 Task: Add Derma-E All Sport Performance Sheer Mineral SPF50 Sunscreen Spray to the cart.
Action: Mouse moved to (269, 136)
Screenshot: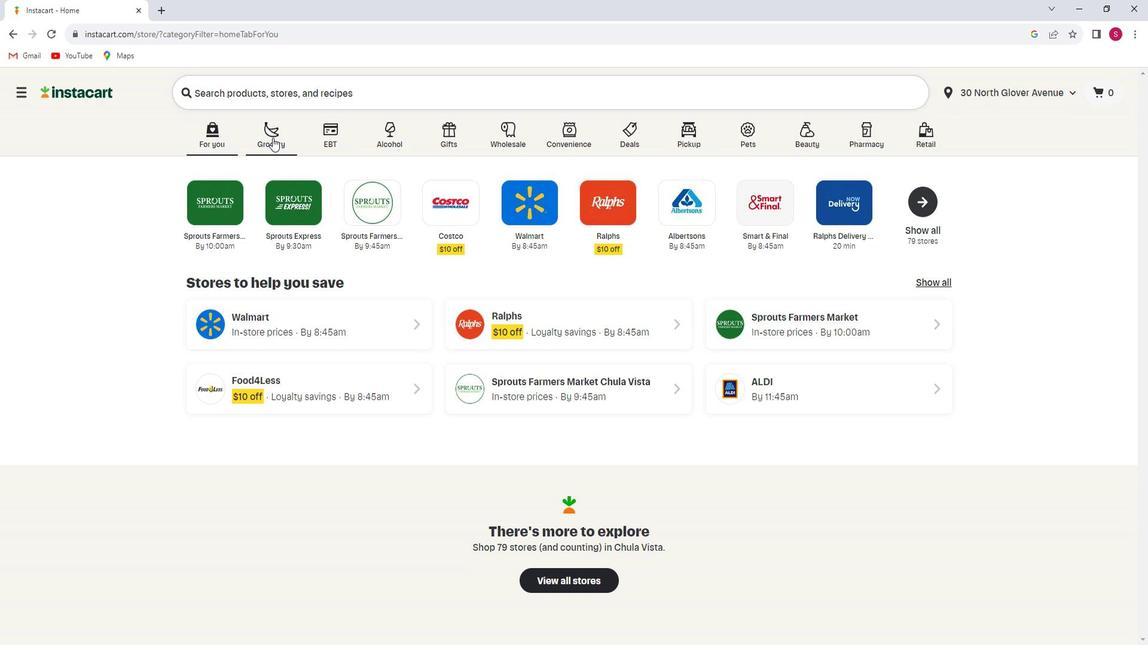 
Action: Mouse pressed left at (269, 136)
Screenshot: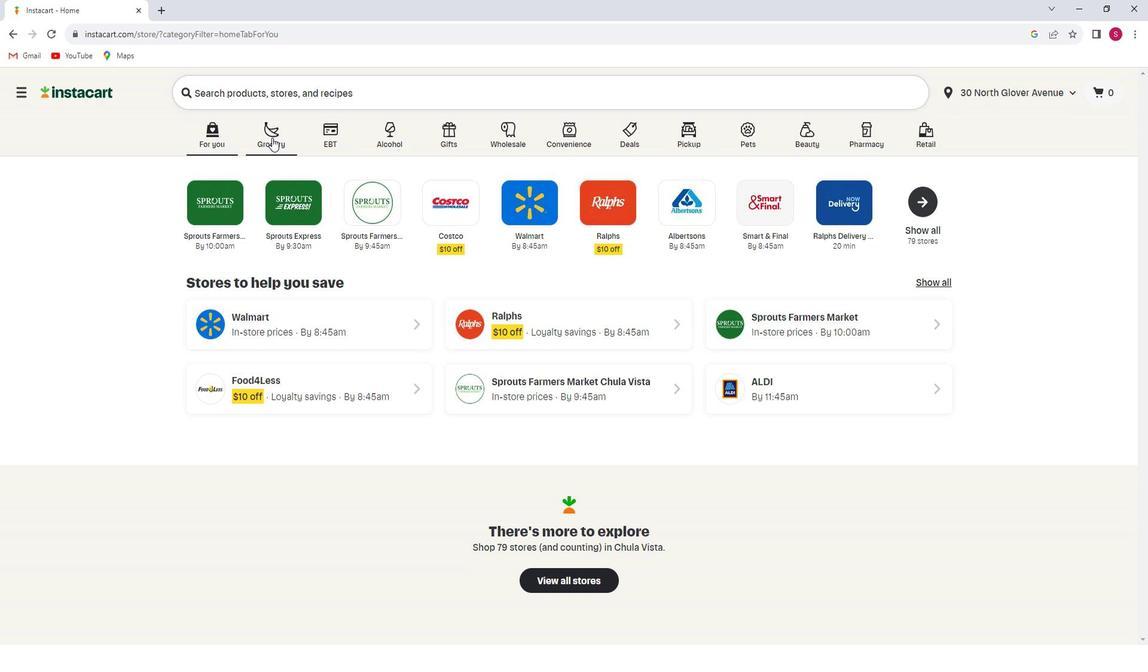 
Action: Mouse moved to (271, 371)
Screenshot: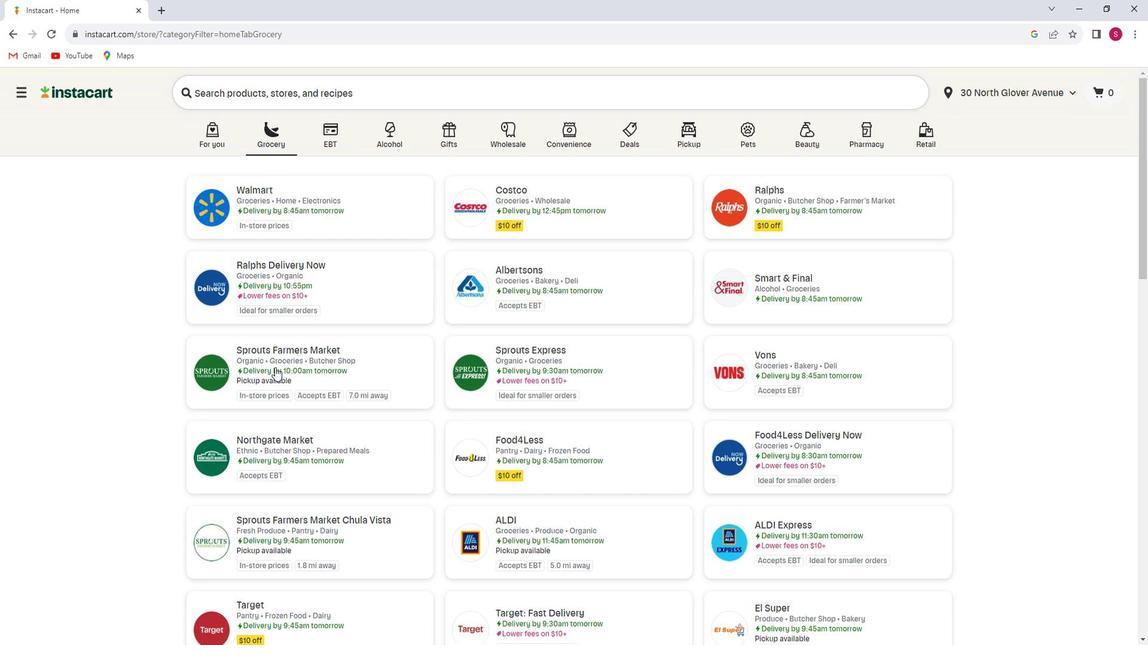 
Action: Mouse pressed left at (271, 371)
Screenshot: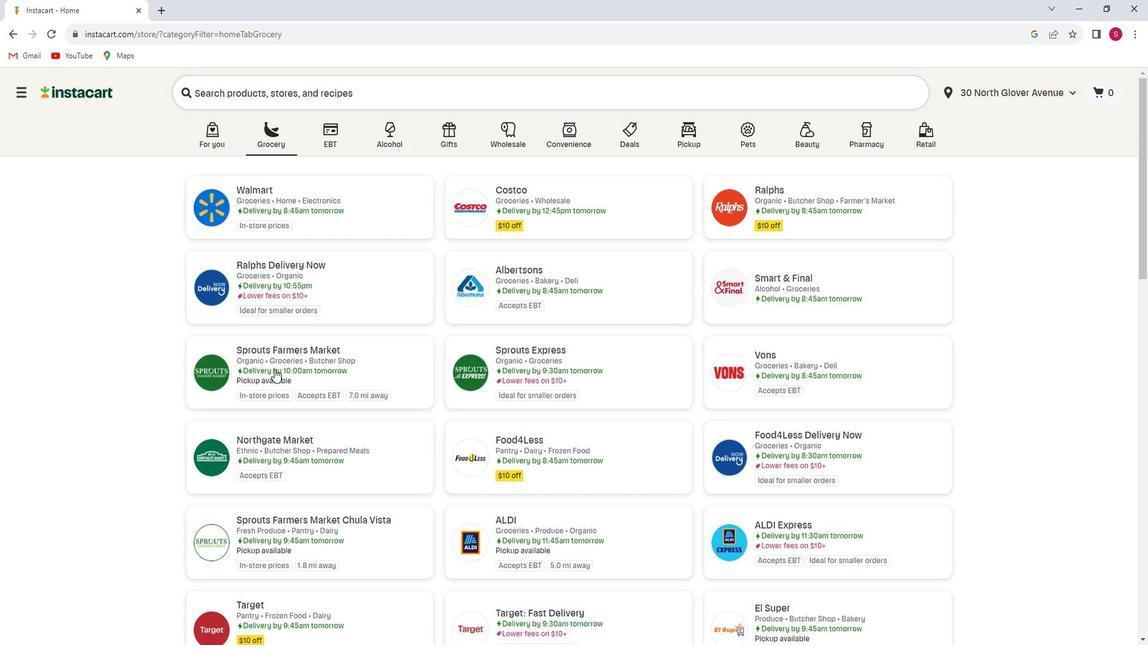 
Action: Mouse moved to (111, 382)
Screenshot: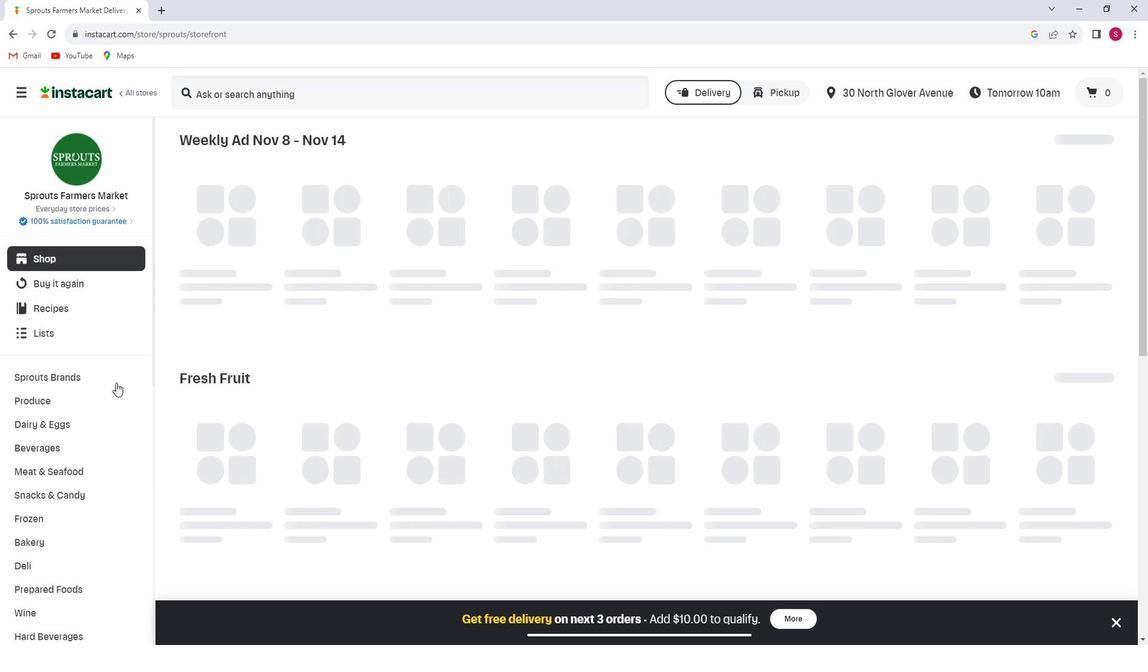 
Action: Mouse scrolled (111, 381) with delta (0, 0)
Screenshot: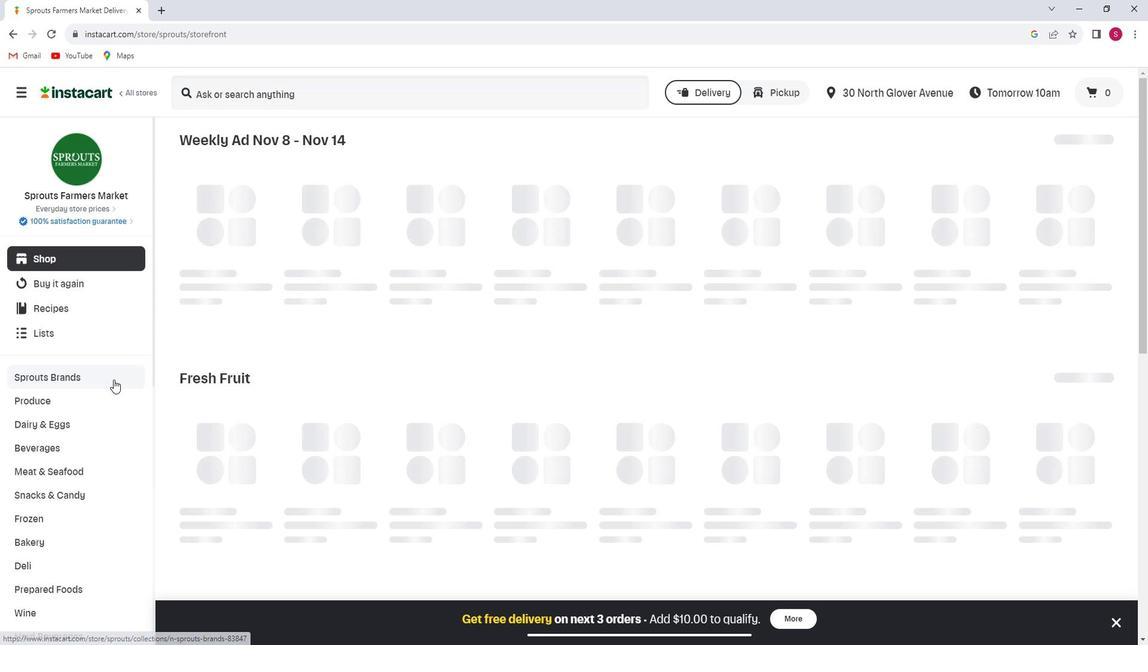 
Action: Mouse scrolled (111, 381) with delta (0, 0)
Screenshot: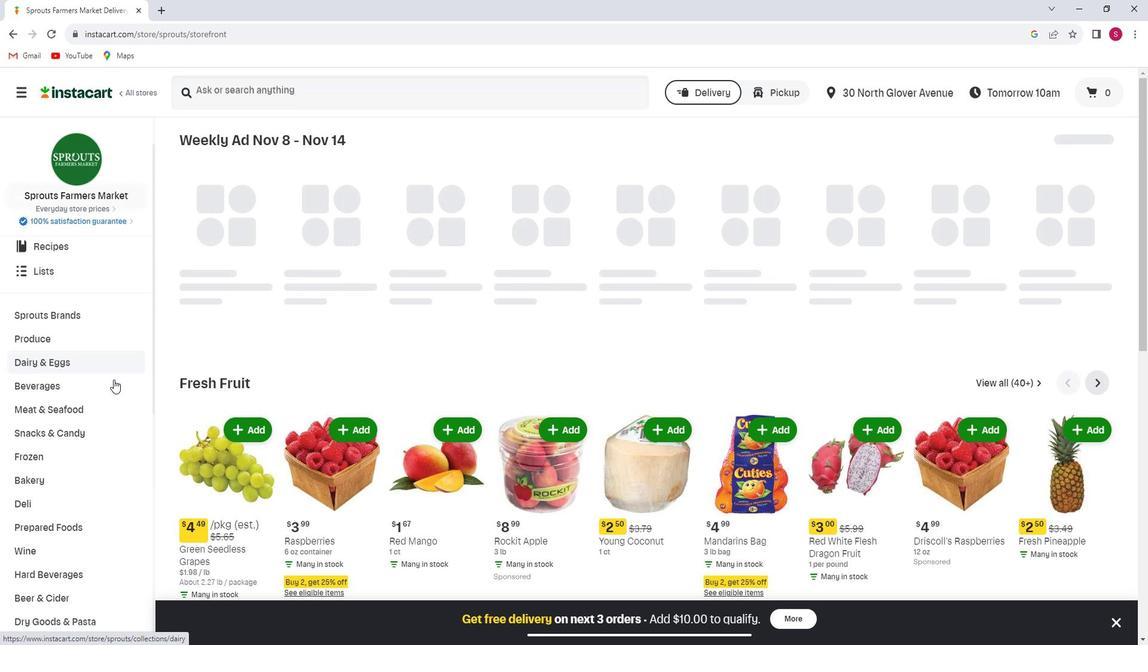 
Action: Mouse scrolled (111, 381) with delta (0, 0)
Screenshot: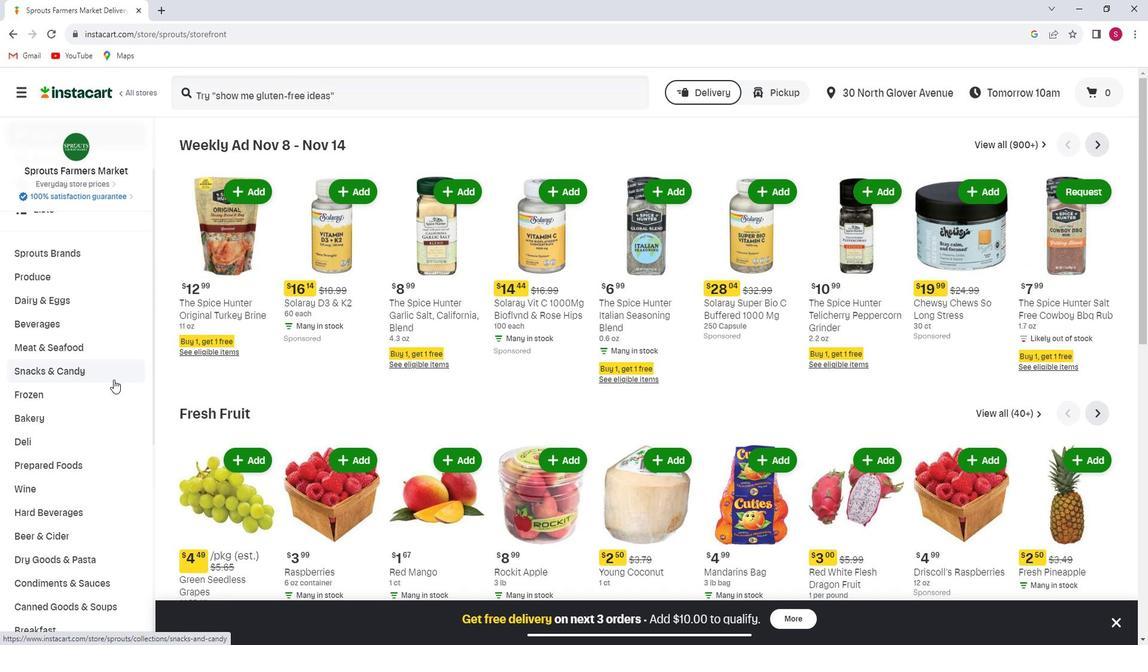 
Action: Mouse scrolled (111, 381) with delta (0, 0)
Screenshot: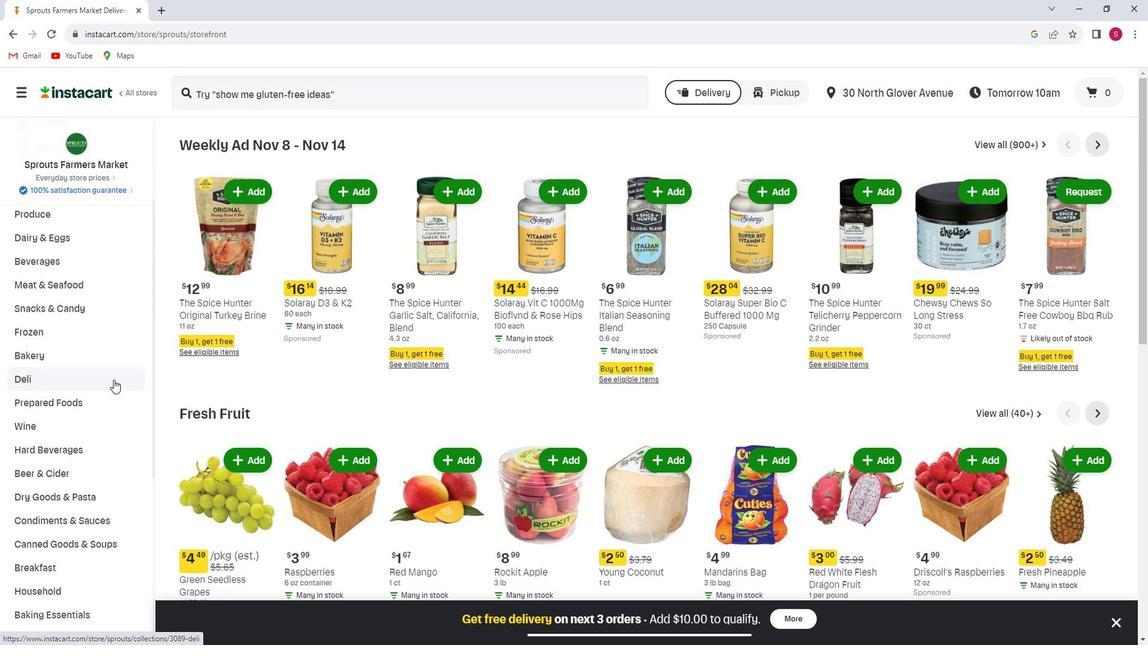 
Action: Mouse scrolled (111, 381) with delta (0, 0)
Screenshot: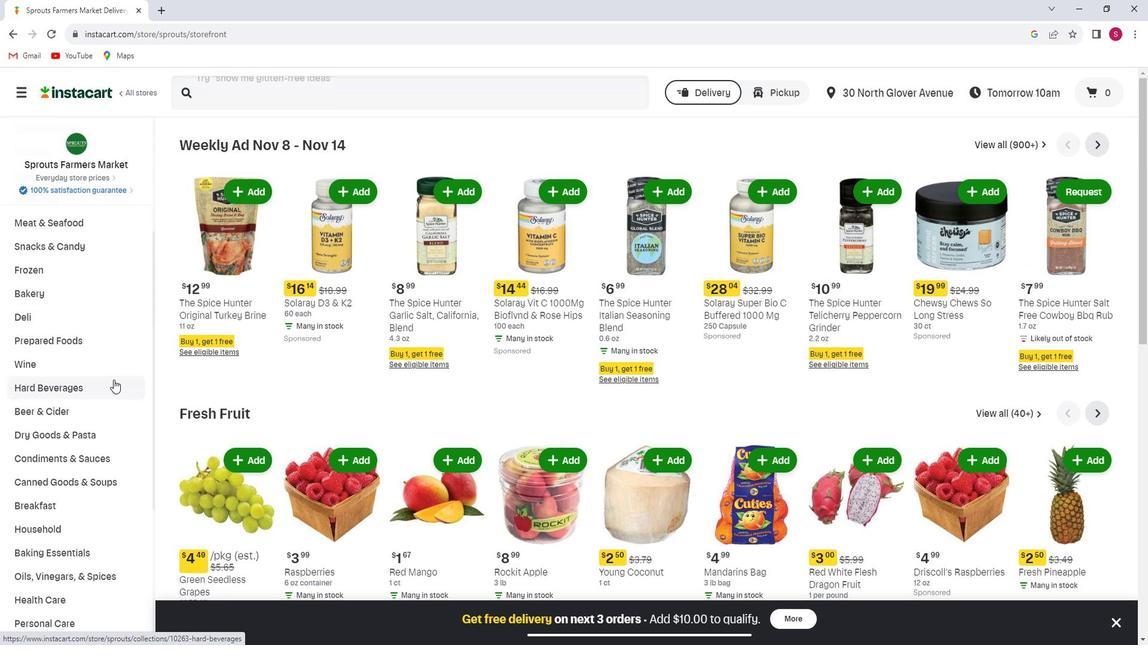
Action: Mouse scrolled (111, 381) with delta (0, 0)
Screenshot: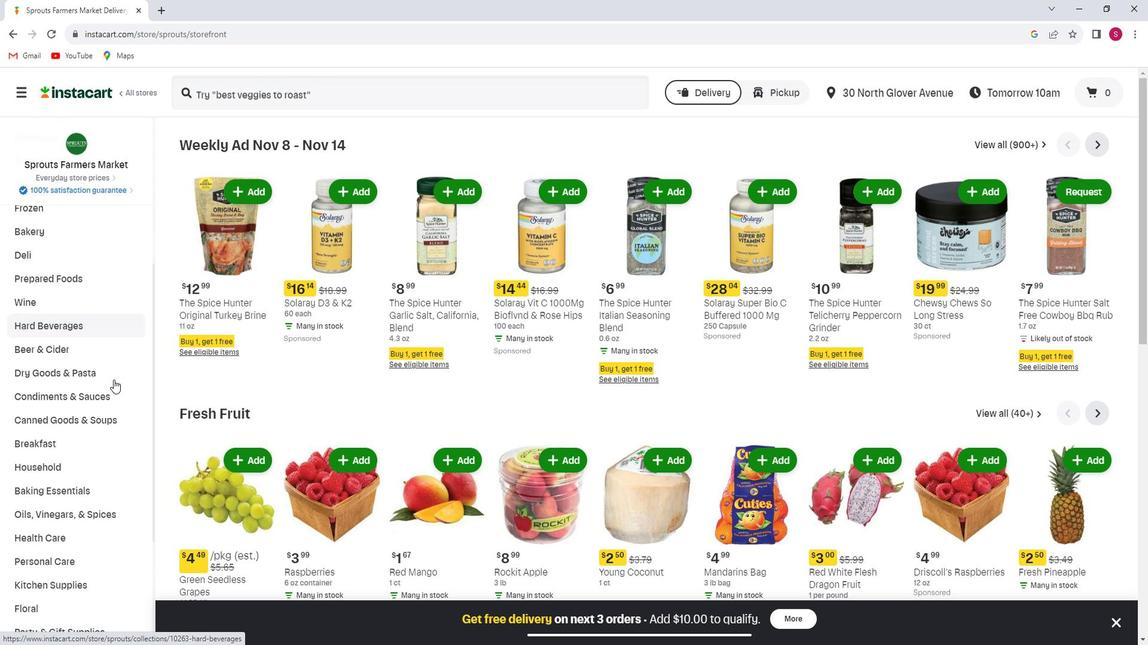 
Action: Mouse scrolled (111, 381) with delta (0, 0)
Screenshot: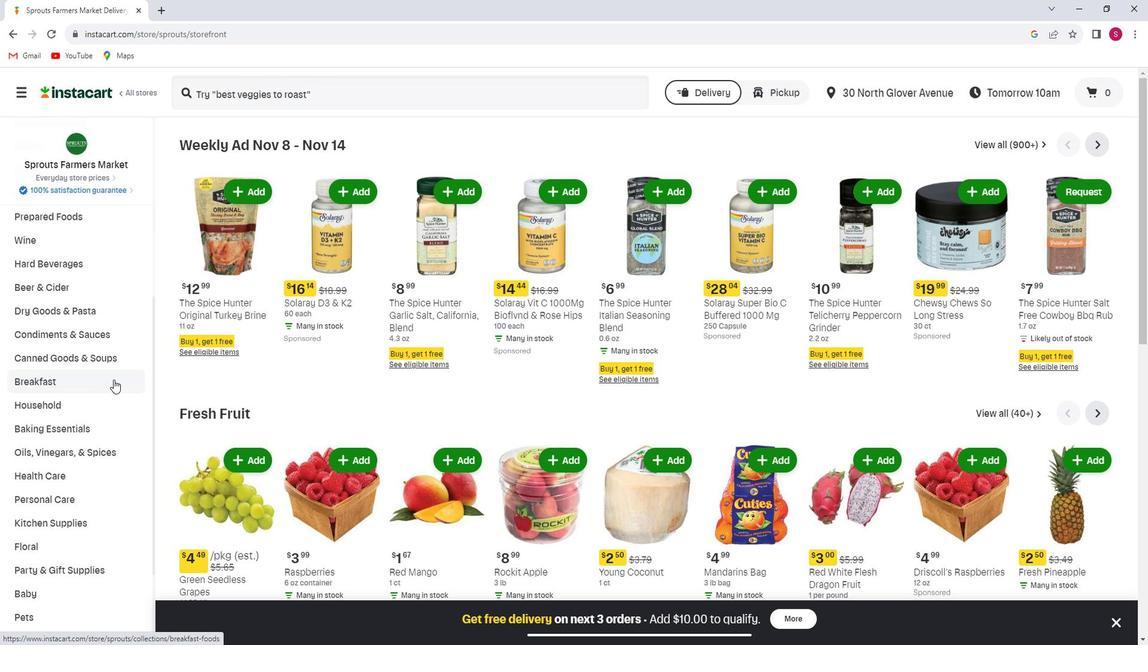 
Action: Mouse moved to (101, 391)
Screenshot: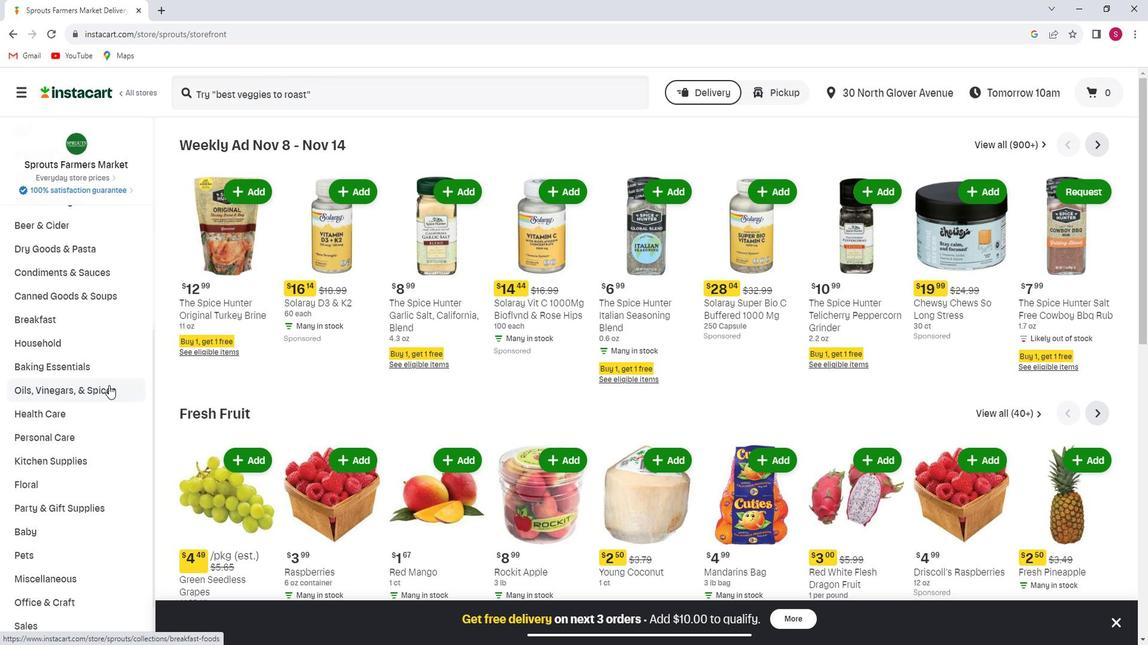 
Action: Mouse scrolled (101, 390) with delta (0, 0)
Screenshot: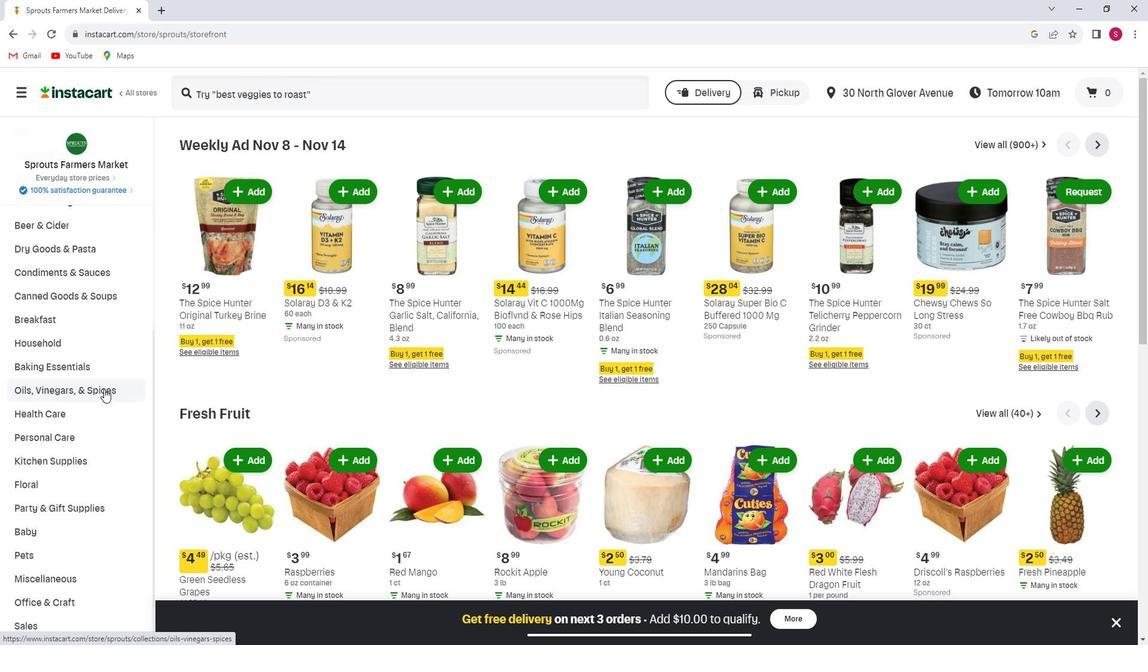 
Action: Mouse moved to (94, 377)
Screenshot: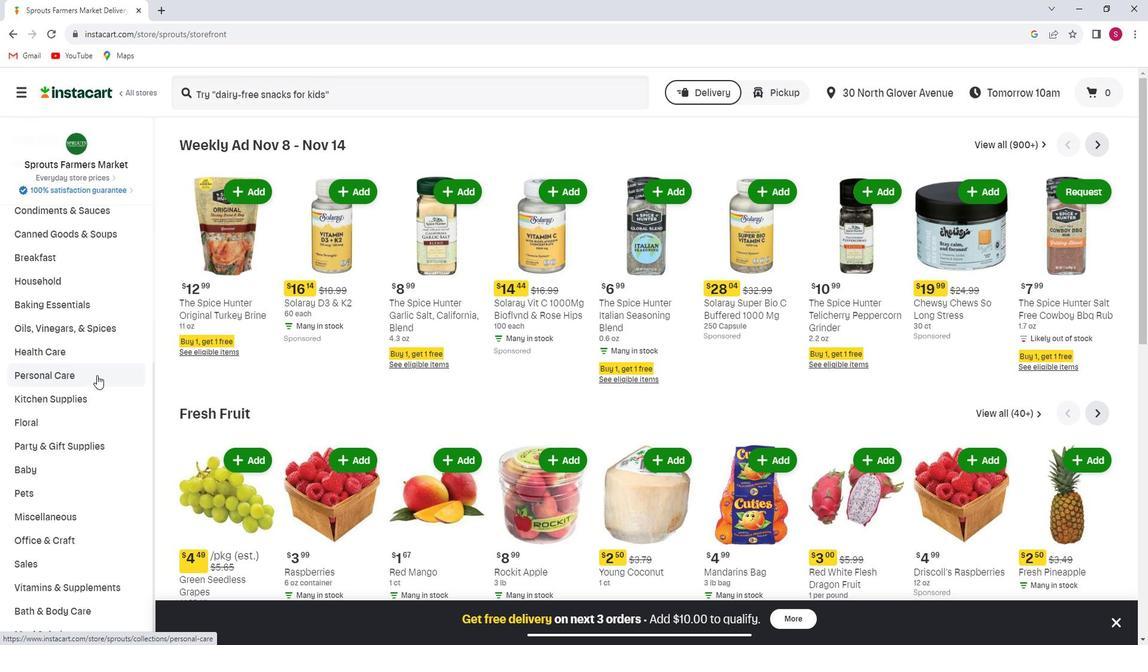 
Action: Mouse pressed left at (94, 377)
Screenshot: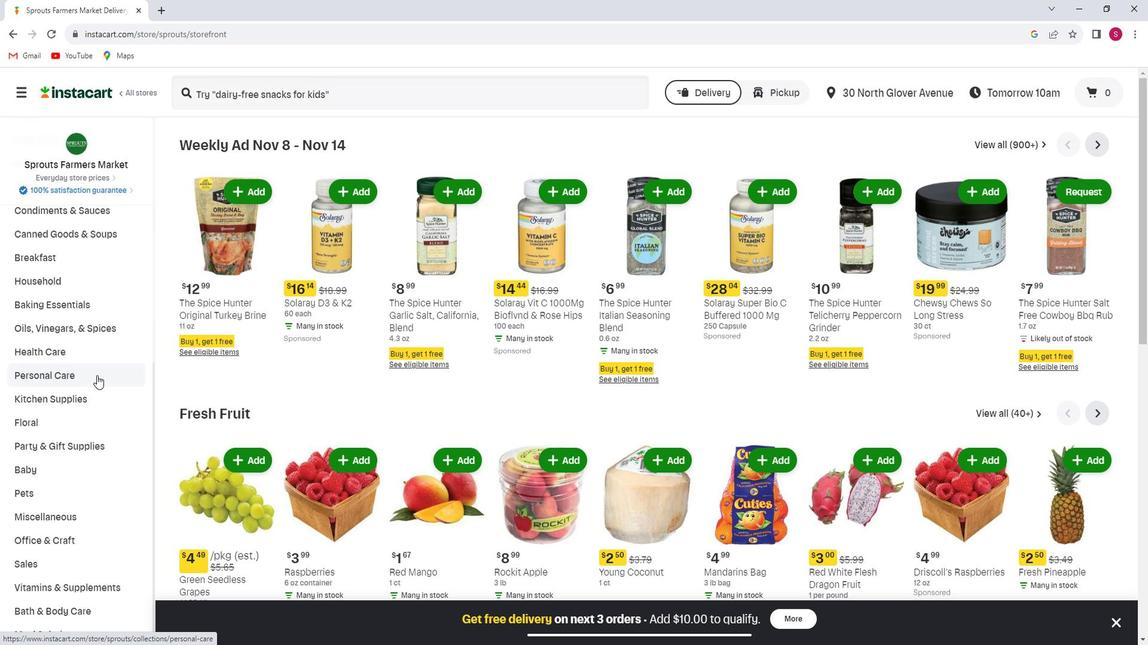 
Action: Mouse moved to (919, 176)
Screenshot: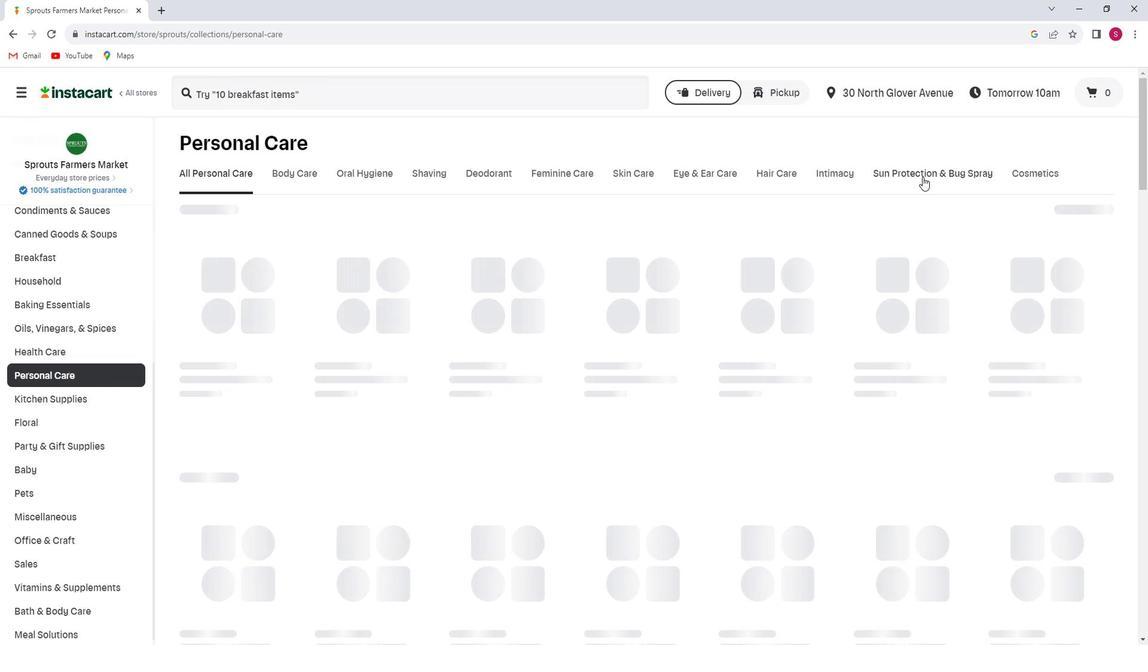 
Action: Mouse pressed left at (919, 176)
Screenshot: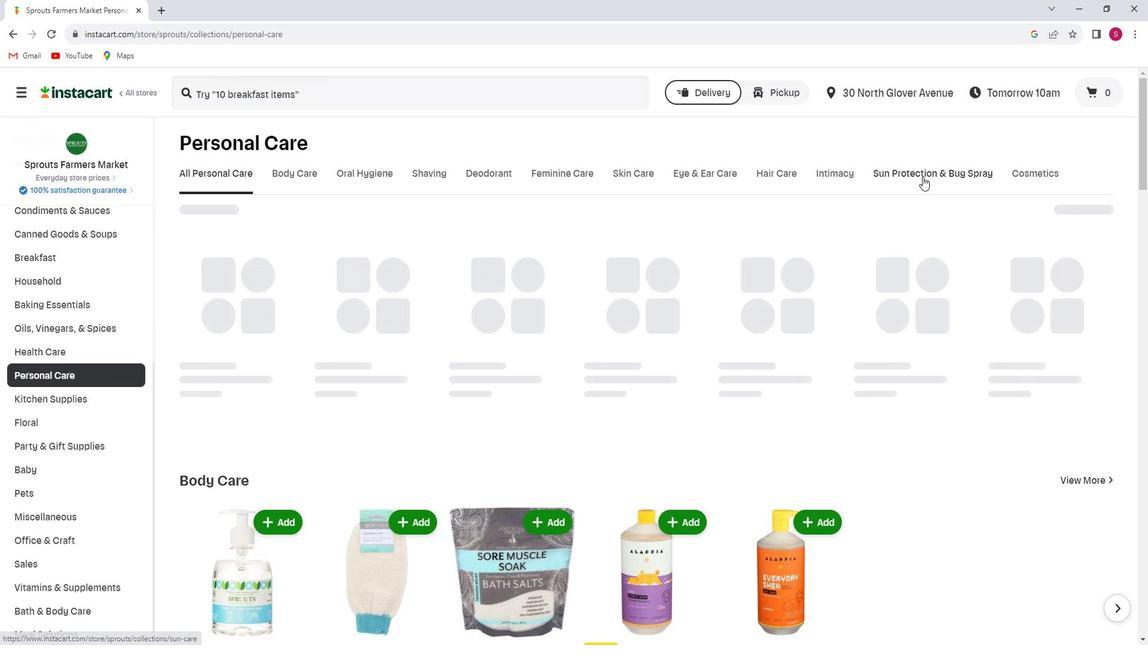 
Action: Mouse moved to (389, 94)
Screenshot: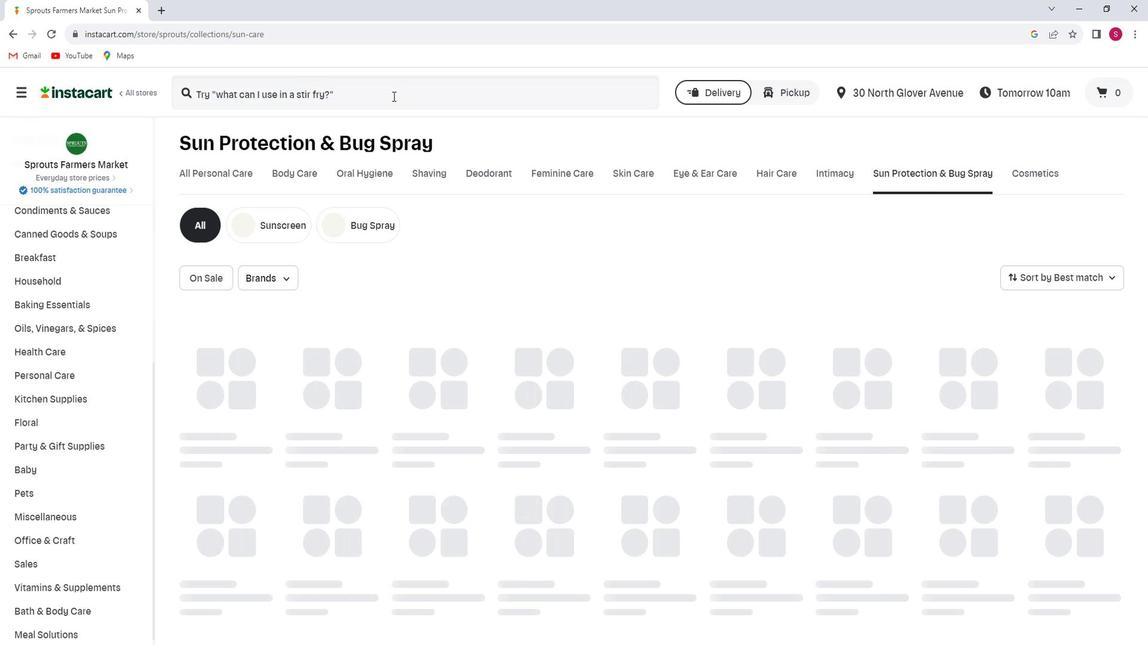 
Action: Mouse pressed left at (389, 94)
Screenshot: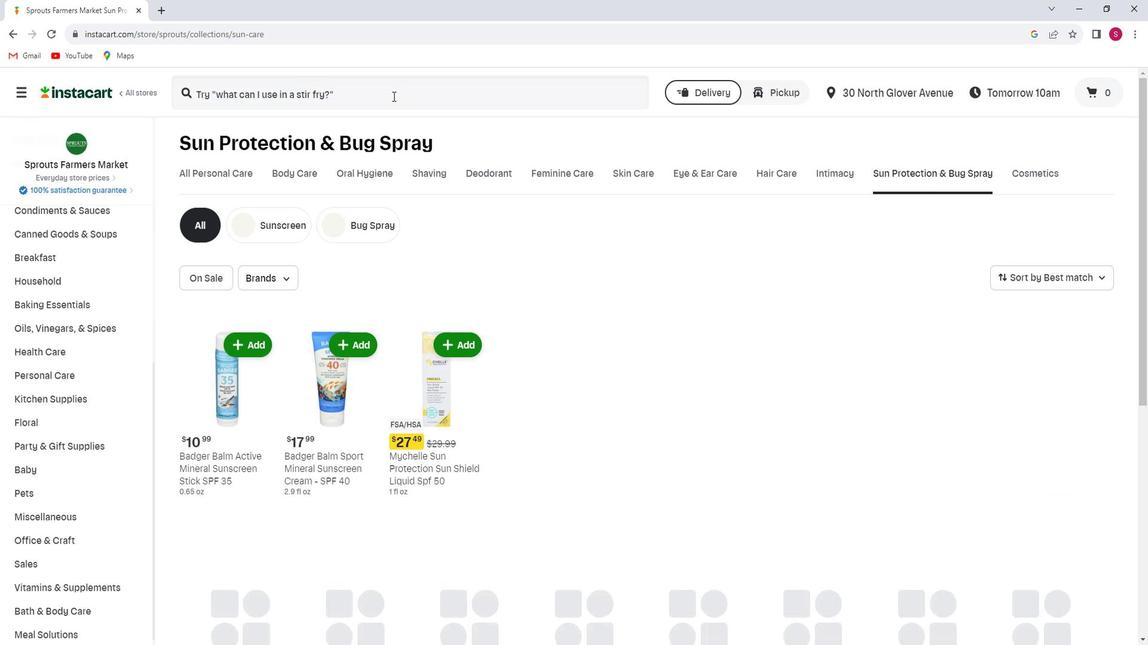 
Action: Mouse moved to (340, 99)
Screenshot: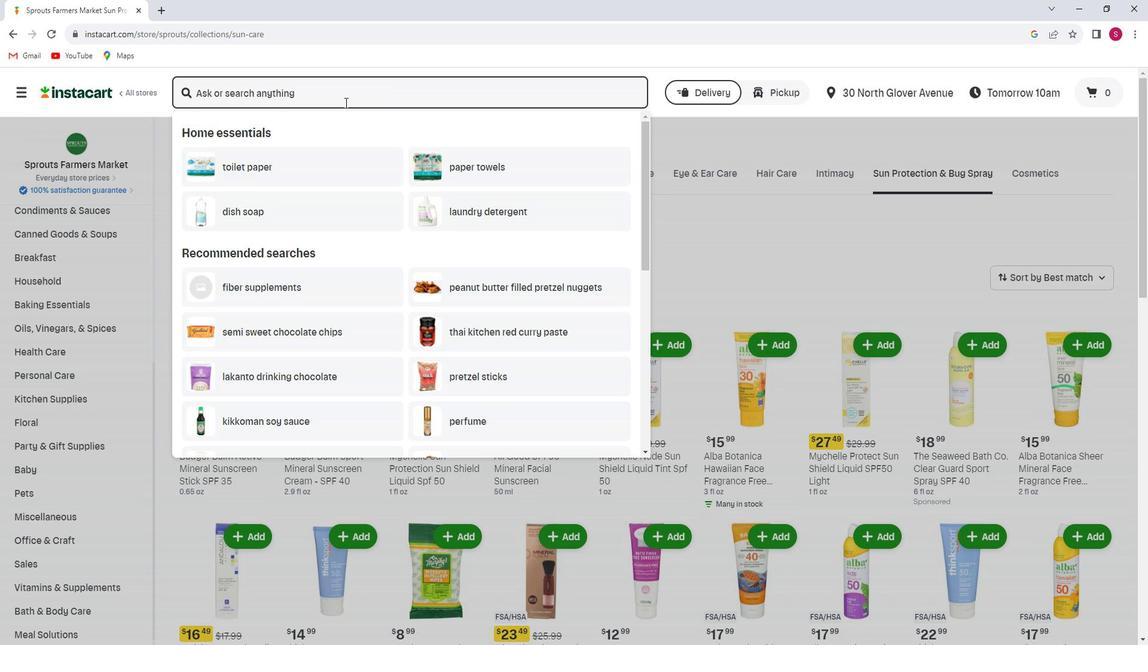 
Action: Key pressed <Key.shift>Drema-<Key.shift>E<Key.space><Key.shift>All<Key.space><Key.shift>Sport<Key.space><Key.shift_r>Perfomances<Key.backspace><Key.space><Key.shift>Sheer<Key.space><Key.shift_r>Mineral<Key.space><Key.shift>S<Key.shift_r>P<Key.shift>F50<Key.space><Key.shift>Sunscreen<Key.space><Key.shift>Spray<Key.enter>
Screenshot: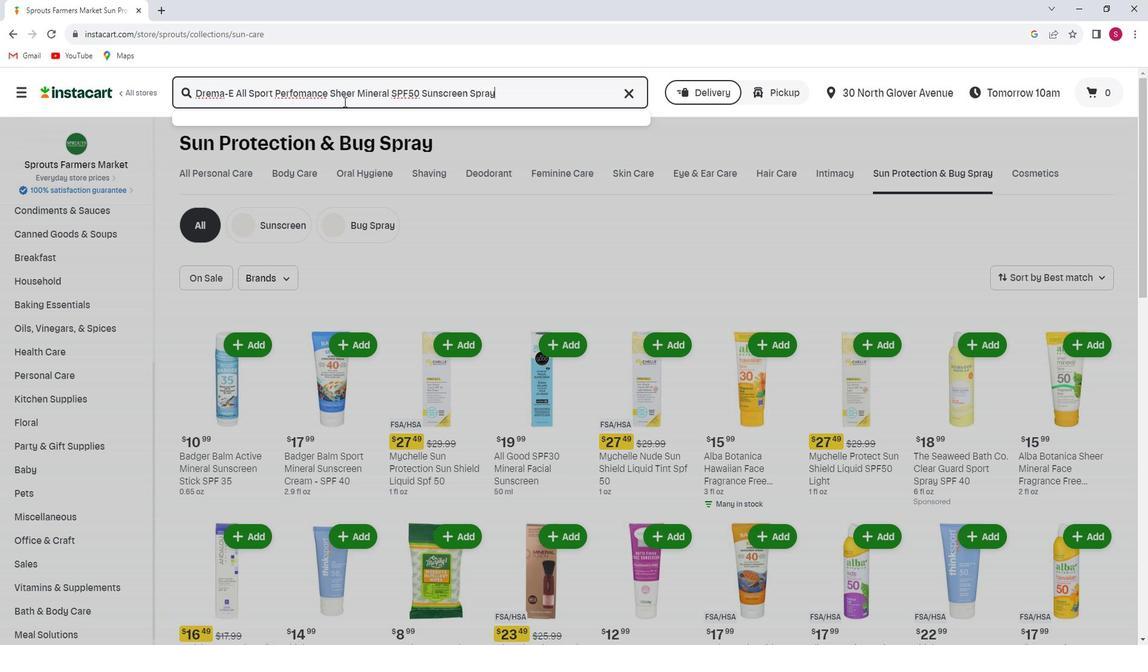 
Action: Mouse moved to (511, 194)
Screenshot: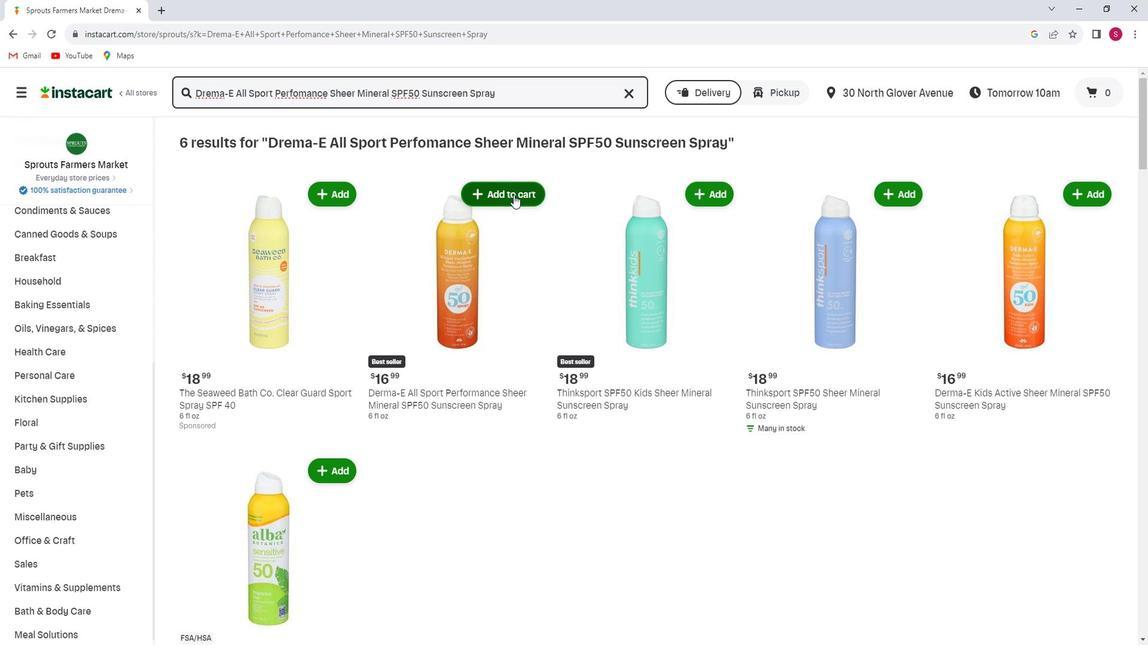 
Action: Mouse pressed left at (511, 194)
Screenshot: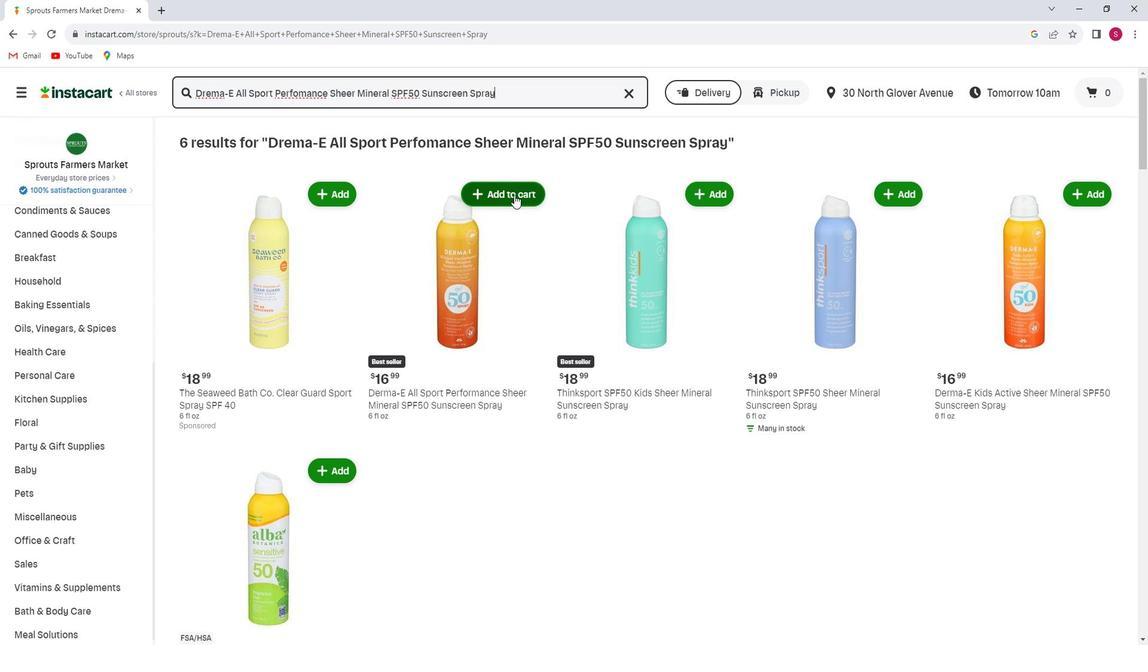 
Action: Mouse moved to (521, 245)
Screenshot: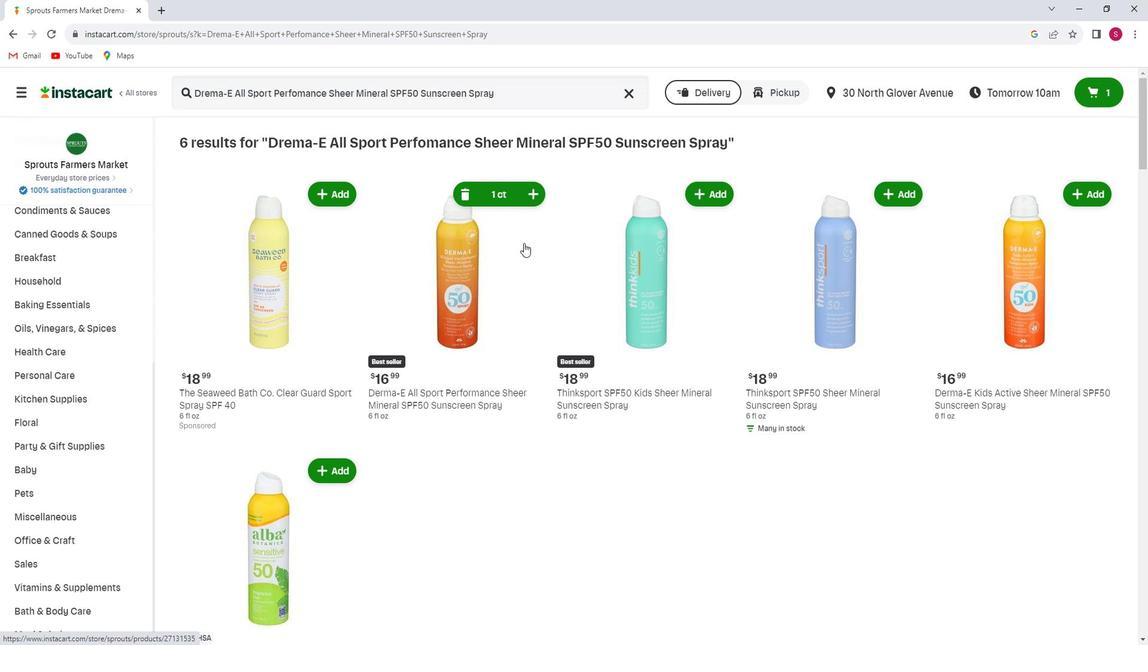 
